 Task: Learn more about a sales navigator core.
Action: Mouse moved to (628, 87)
Screenshot: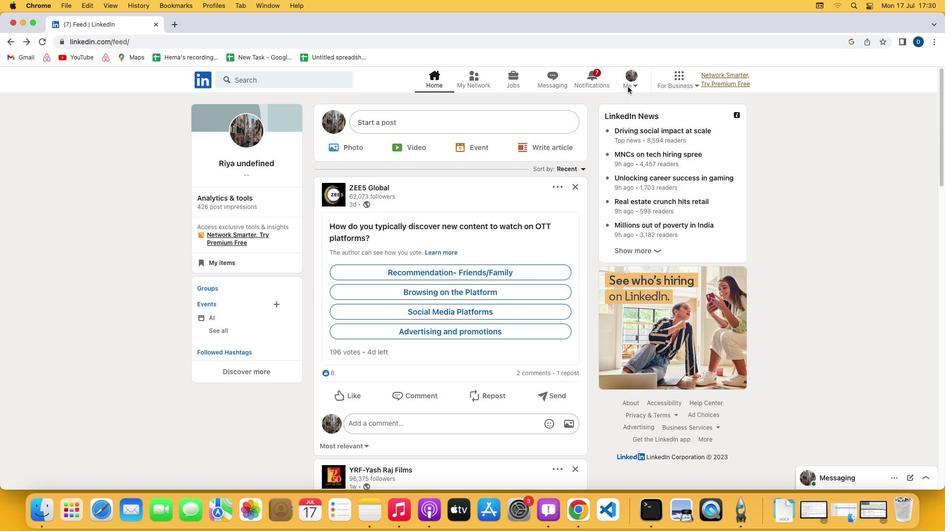 
Action: Mouse pressed left at (628, 87)
Screenshot: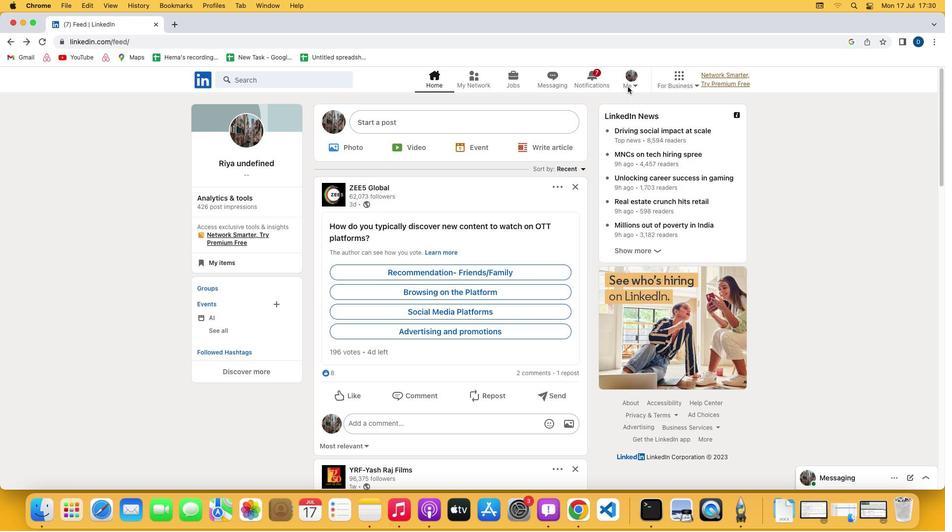 
Action: Mouse moved to (633, 84)
Screenshot: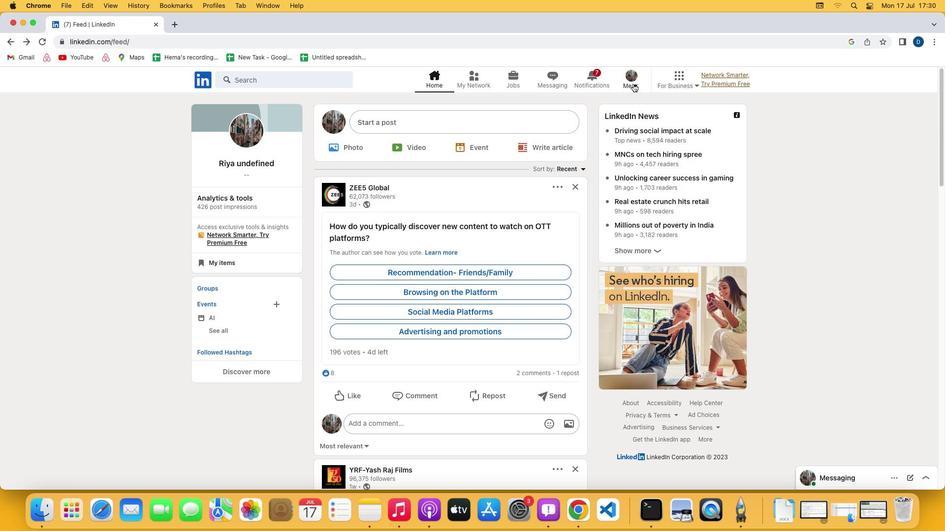 
Action: Mouse pressed left at (633, 84)
Screenshot: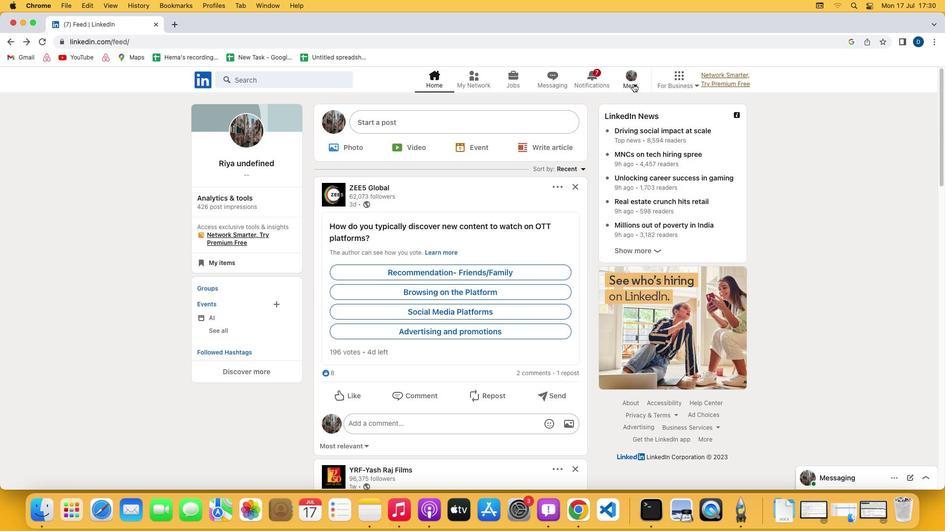 
Action: Mouse moved to (554, 187)
Screenshot: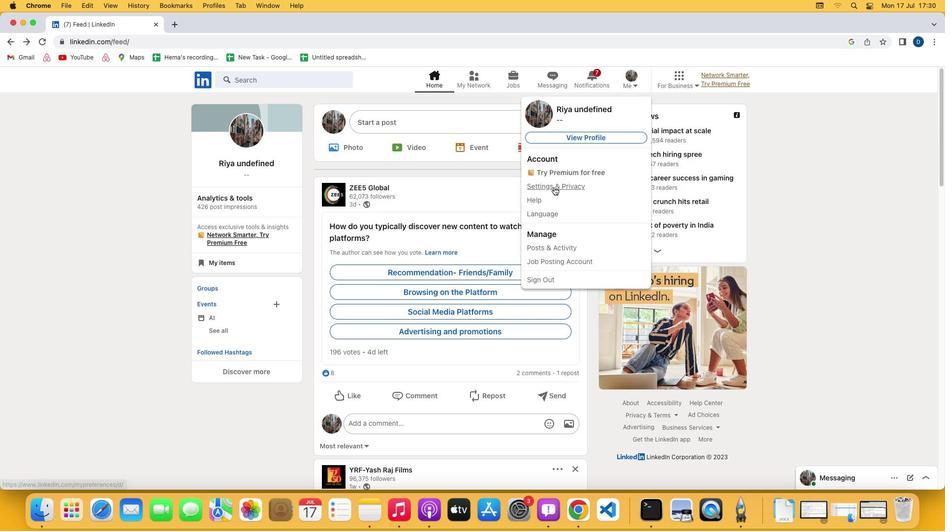 
Action: Mouse pressed left at (554, 187)
Screenshot: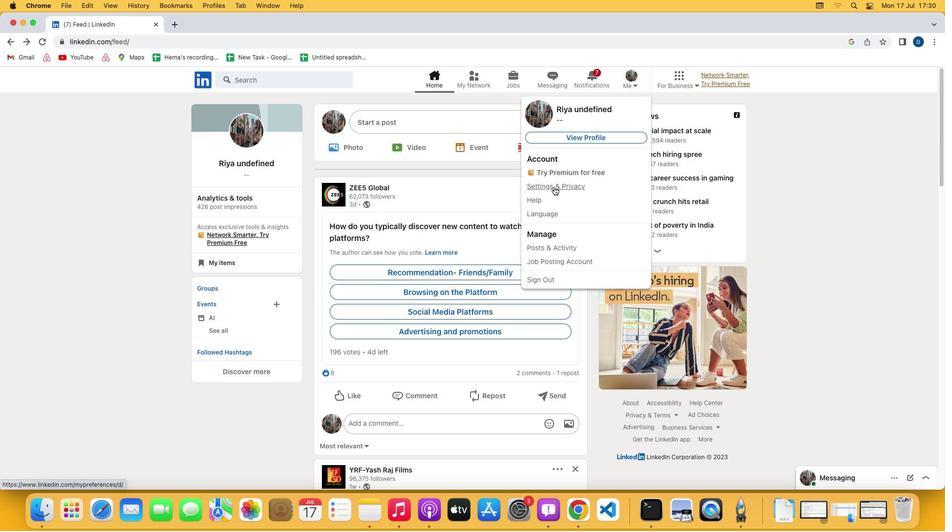 
Action: Mouse moved to (432, 313)
Screenshot: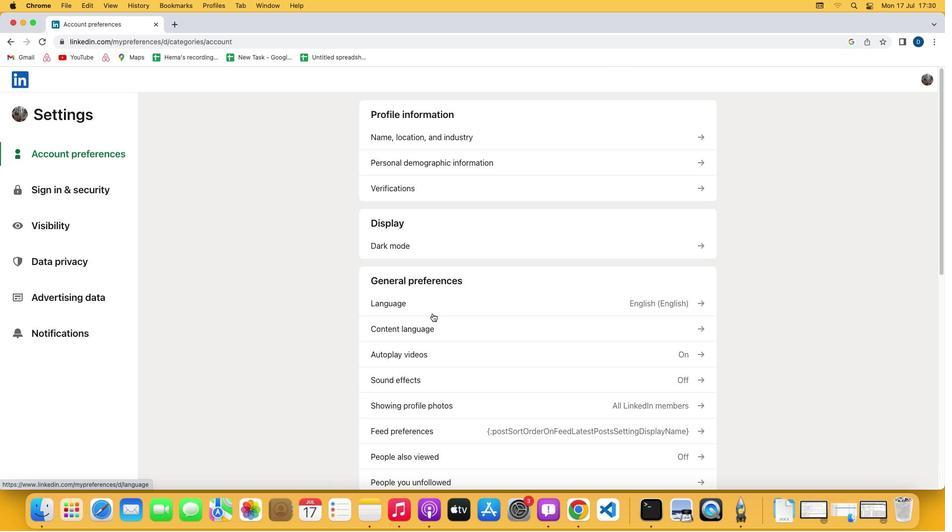 
Action: Mouse scrolled (432, 313) with delta (0, 0)
Screenshot: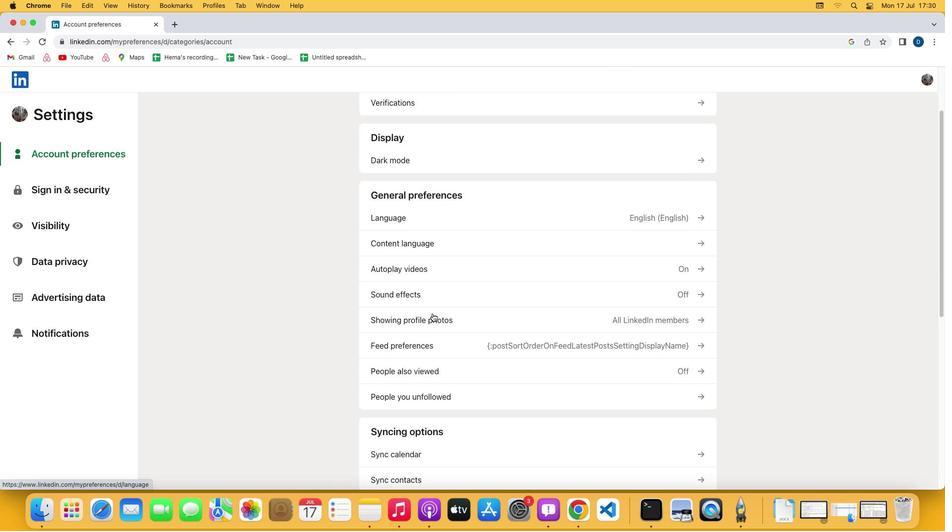 
Action: Mouse scrolled (432, 313) with delta (0, 0)
Screenshot: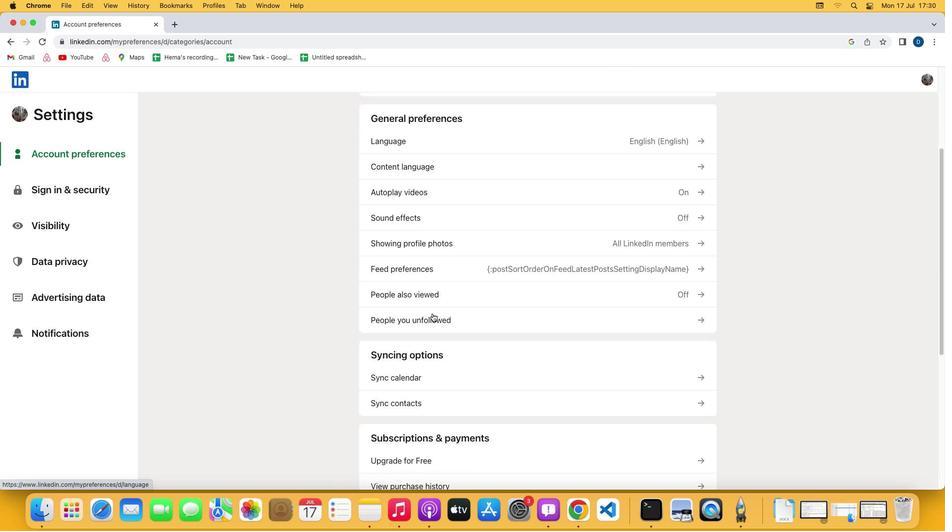 
Action: Mouse scrolled (432, 313) with delta (0, -1)
Screenshot: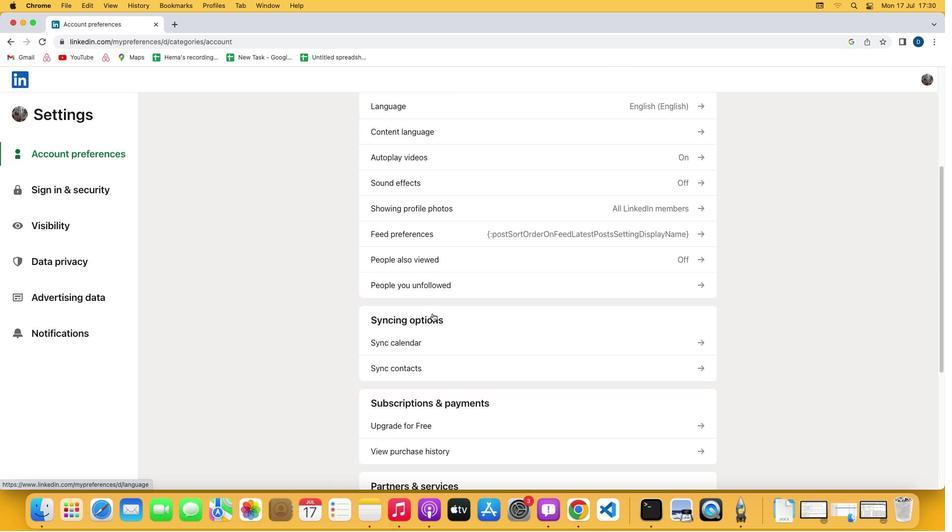
Action: Mouse scrolled (432, 313) with delta (0, -2)
Screenshot: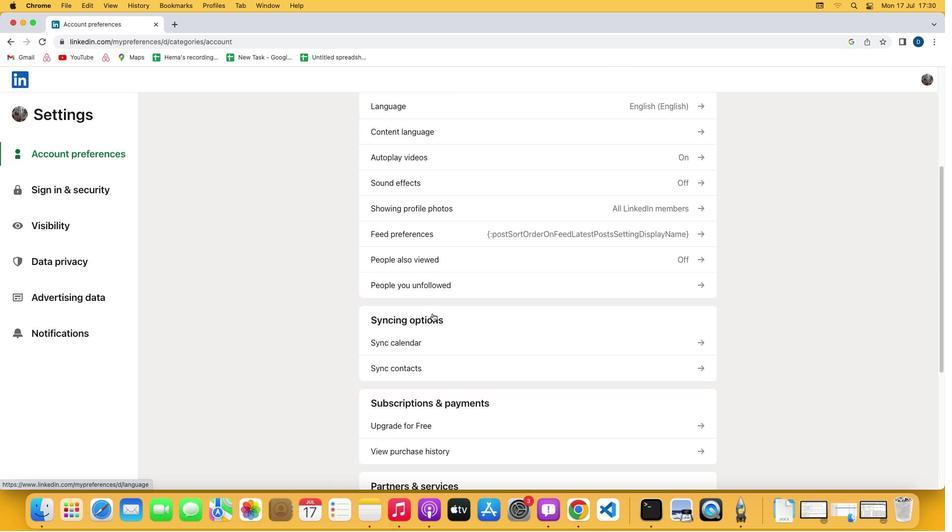 
Action: Mouse scrolled (432, 313) with delta (0, 0)
Screenshot: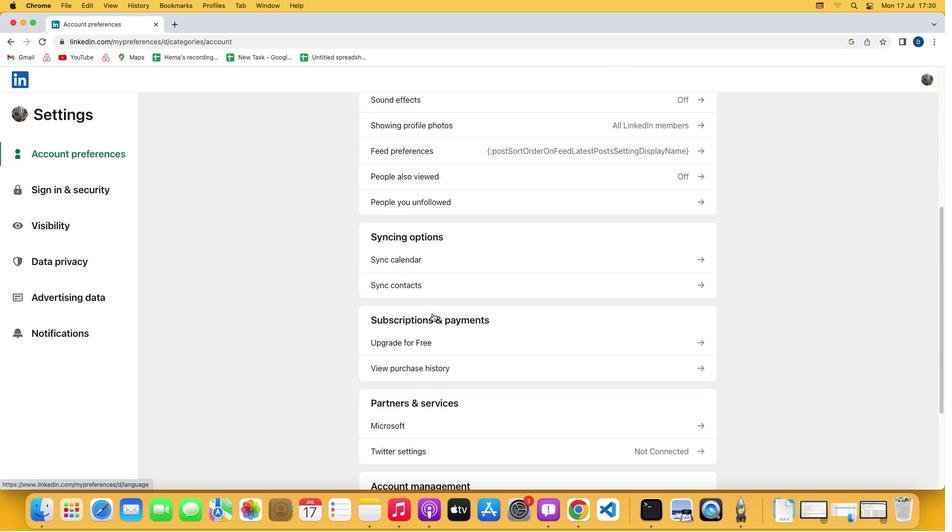 
Action: Mouse scrolled (432, 313) with delta (0, 0)
Screenshot: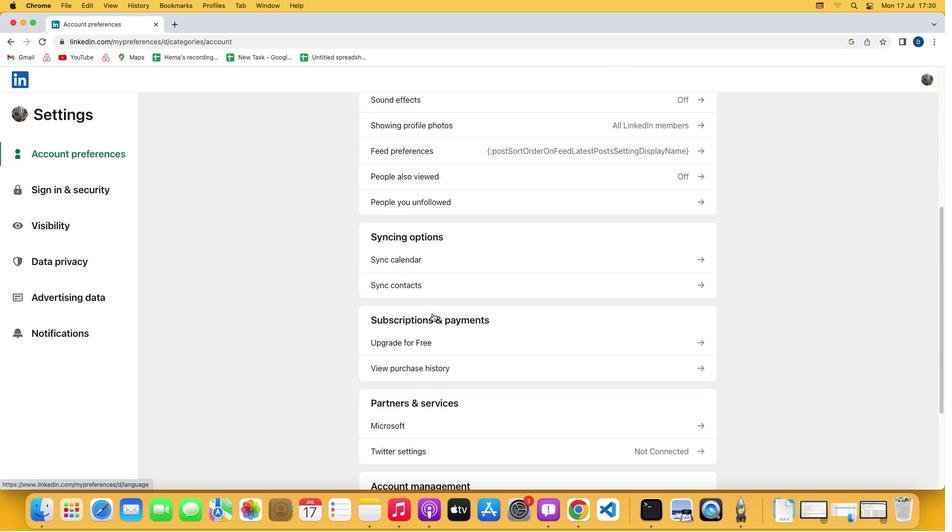 
Action: Mouse scrolled (432, 313) with delta (0, -1)
Screenshot: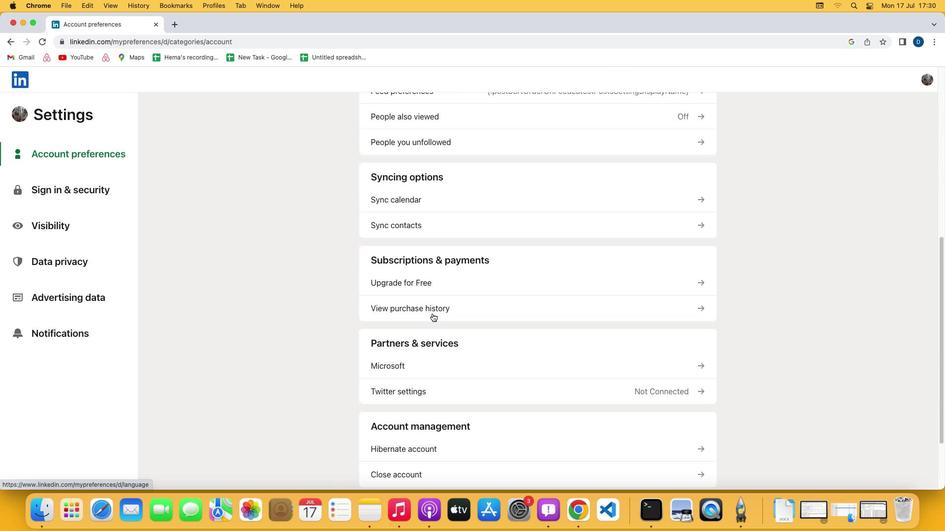 
Action: Mouse scrolled (432, 313) with delta (0, -1)
Screenshot: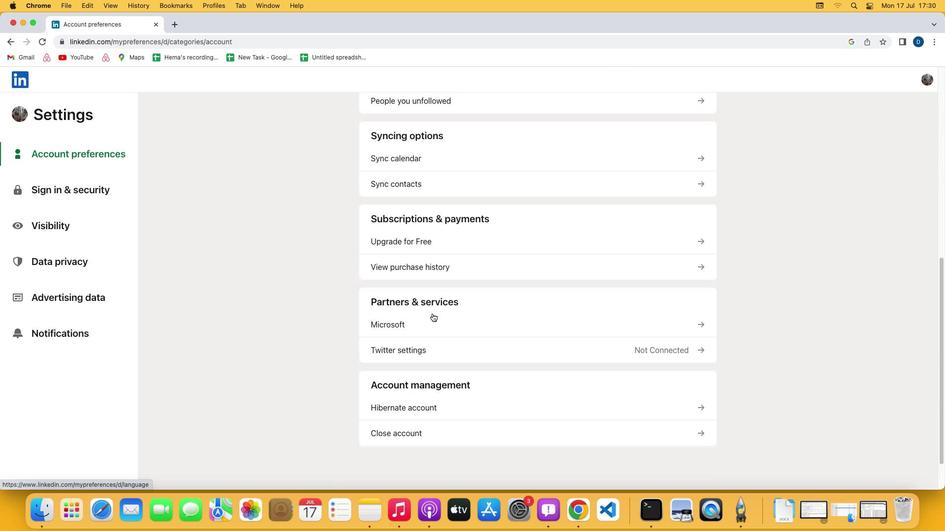 
Action: Mouse moved to (421, 246)
Screenshot: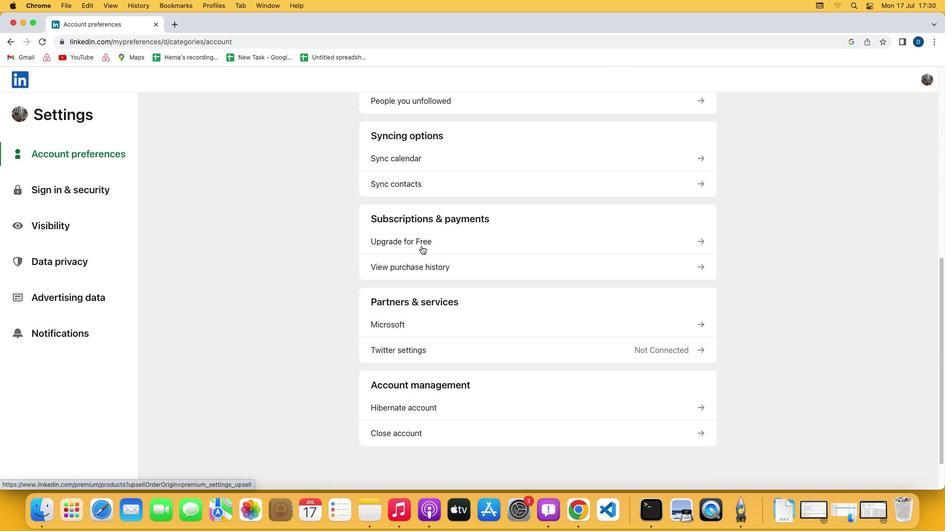 
Action: Mouse pressed left at (421, 246)
Screenshot: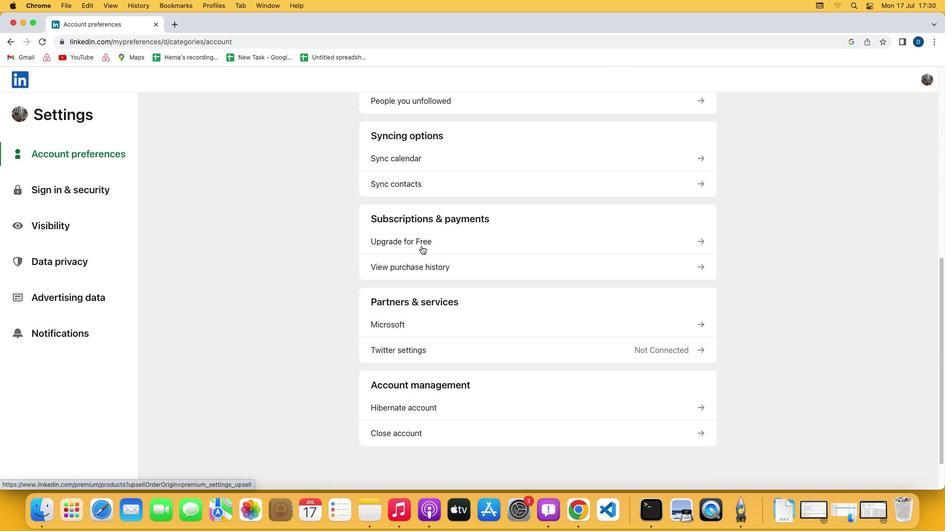 
Action: Mouse moved to (382, 285)
Screenshot: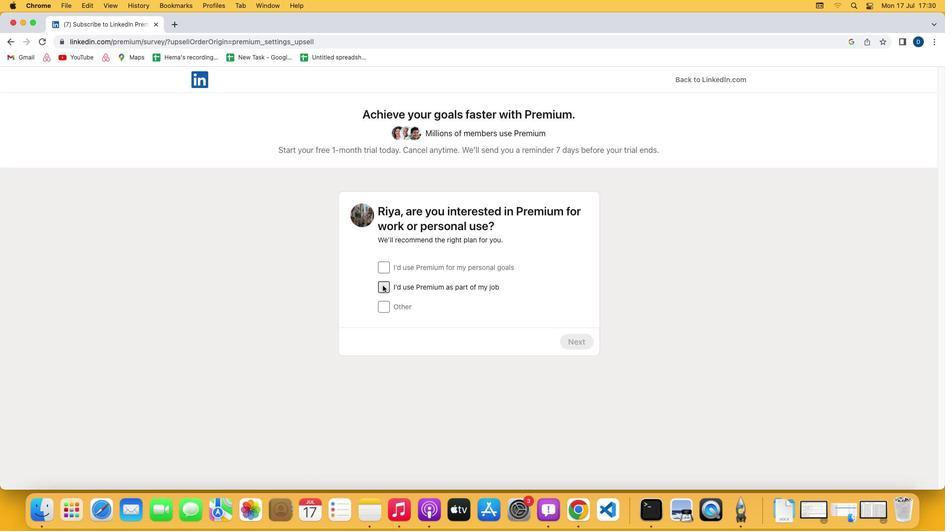 
Action: Mouse pressed left at (382, 285)
Screenshot: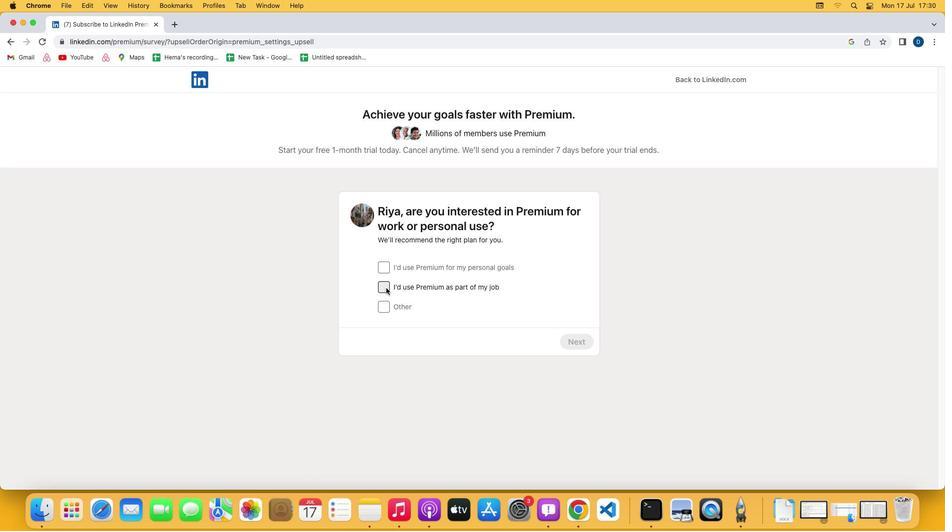 
Action: Mouse moved to (572, 340)
Screenshot: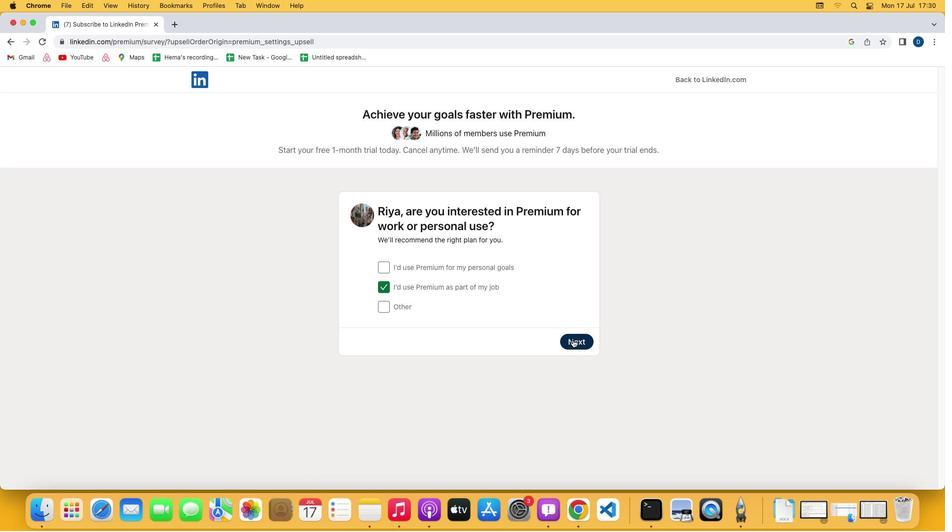 
Action: Mouse pressed left at (572, 340)
Screenshot: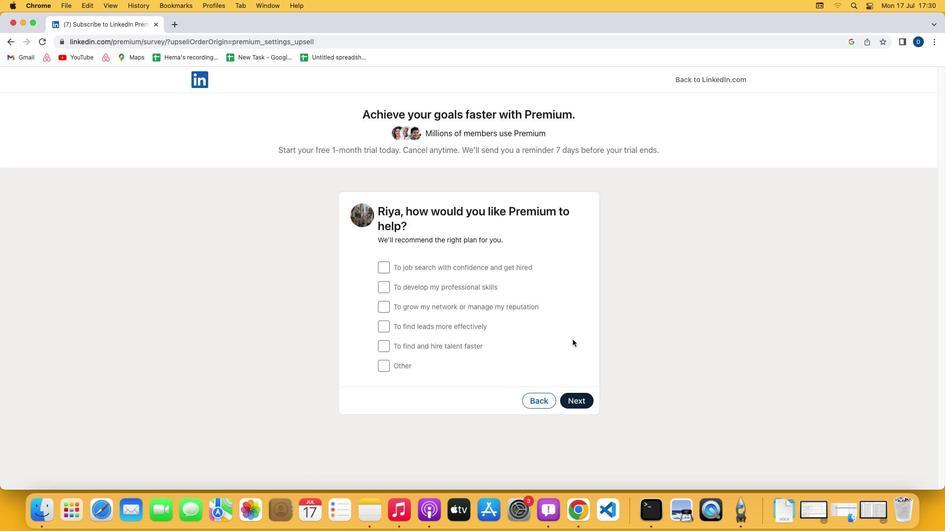
Action: Mouse moved to (379, 366)
Screenshot: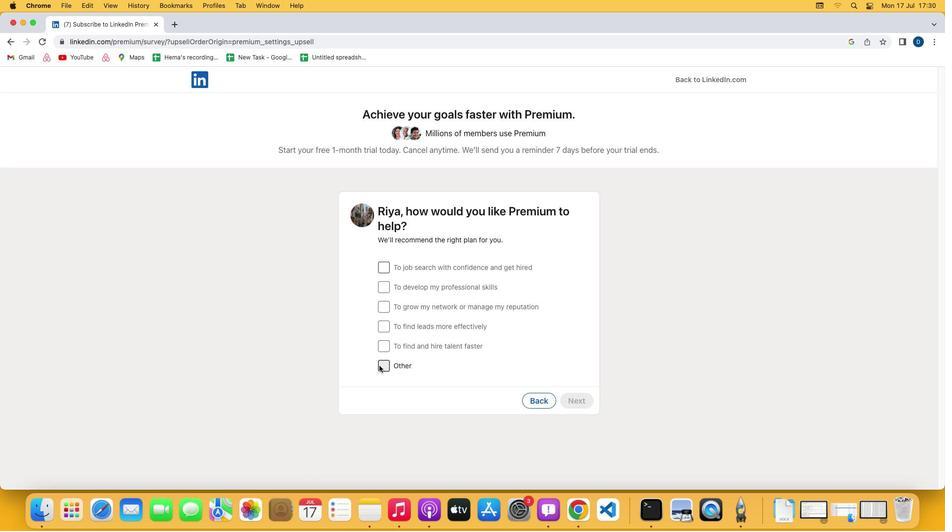 
Action: Mouse pressed left at (379, 366)
Screenshot: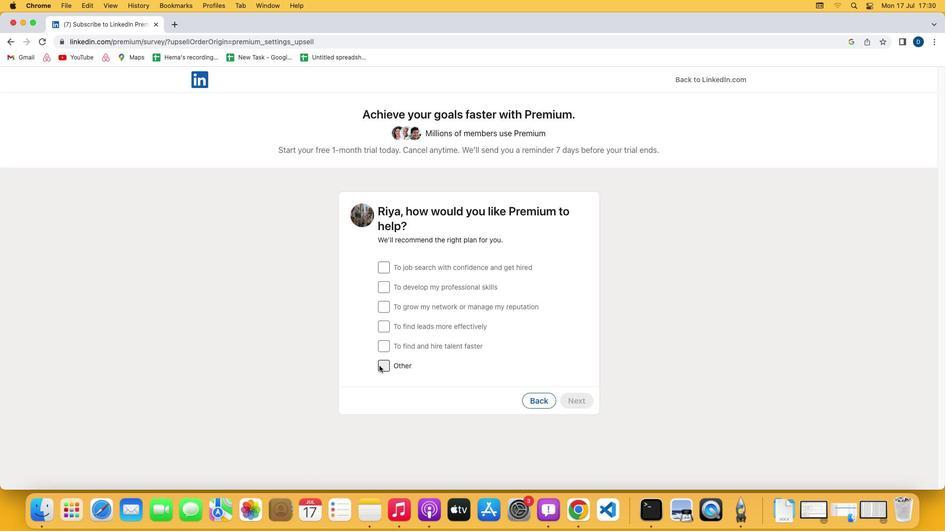 
Action: Mouse moved to (575, 399)
Screenshot: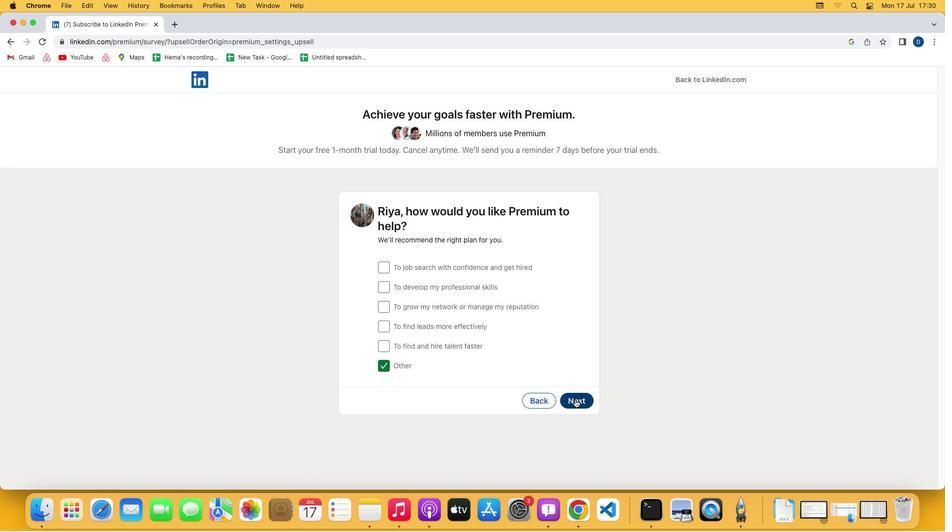 
Action: Mouse pressed left at (575, 399)
Screenshot: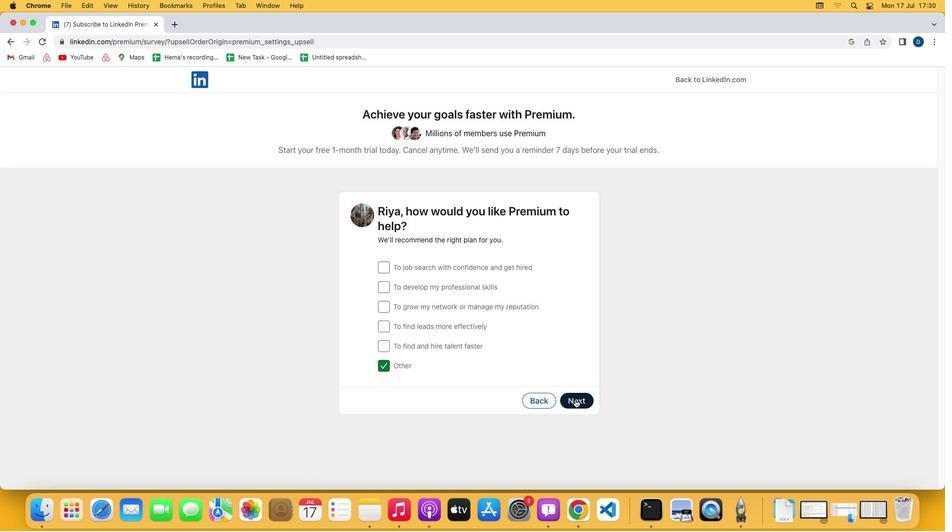 
Action: Mouse moved to (511, 403)
Screenshot: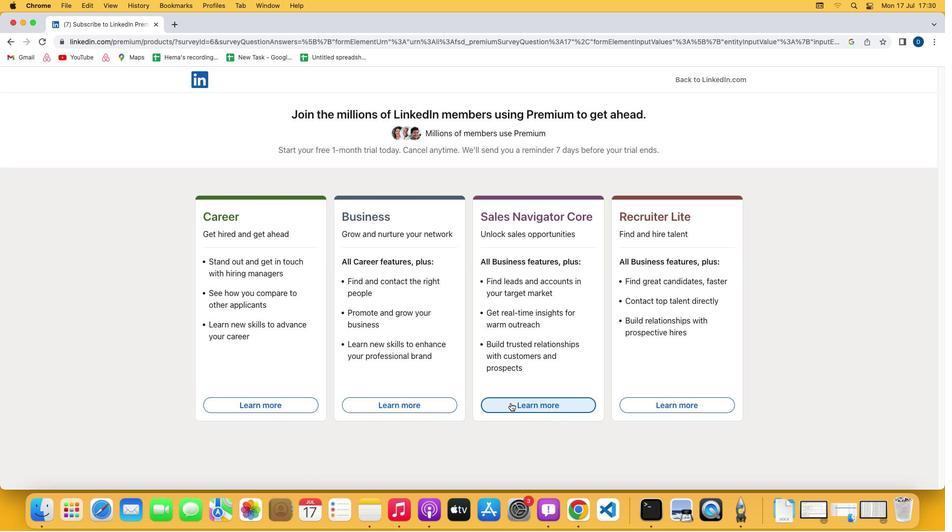 
Action: Mouse pressed left at (511, 403)
Screenshot: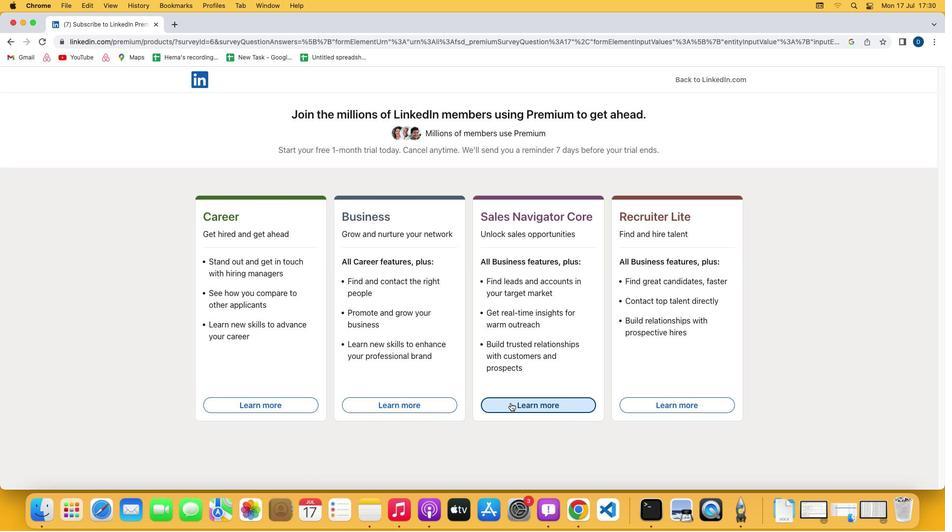 
